 Task: Add an event with the title Training Session: Change Management and Resilience Skills in the Workplace, date '2024/03/20', time 8:50 AM to 10:50 AMand add a description: Throughout the event, participants will have access to designated networking areas, where they can connect with fellow professionals, exchange business cards, and engage in meaningful discussions. These areas may include themed discussion tables, interactive activities, or open networking spaces, ensuring a diverse range of networking opportunities.Select event color  Tomato . Add location for the event as: 987 Jeronimos Monastery, Lisbon, Portugal, logged in from the account softage.5@softage.netand send the event invitation to softage.2@softage.net and softage.3@softage.net. Set a reminder for the event Daily
Action: Mouse moved to (94, 129)
Screenshot: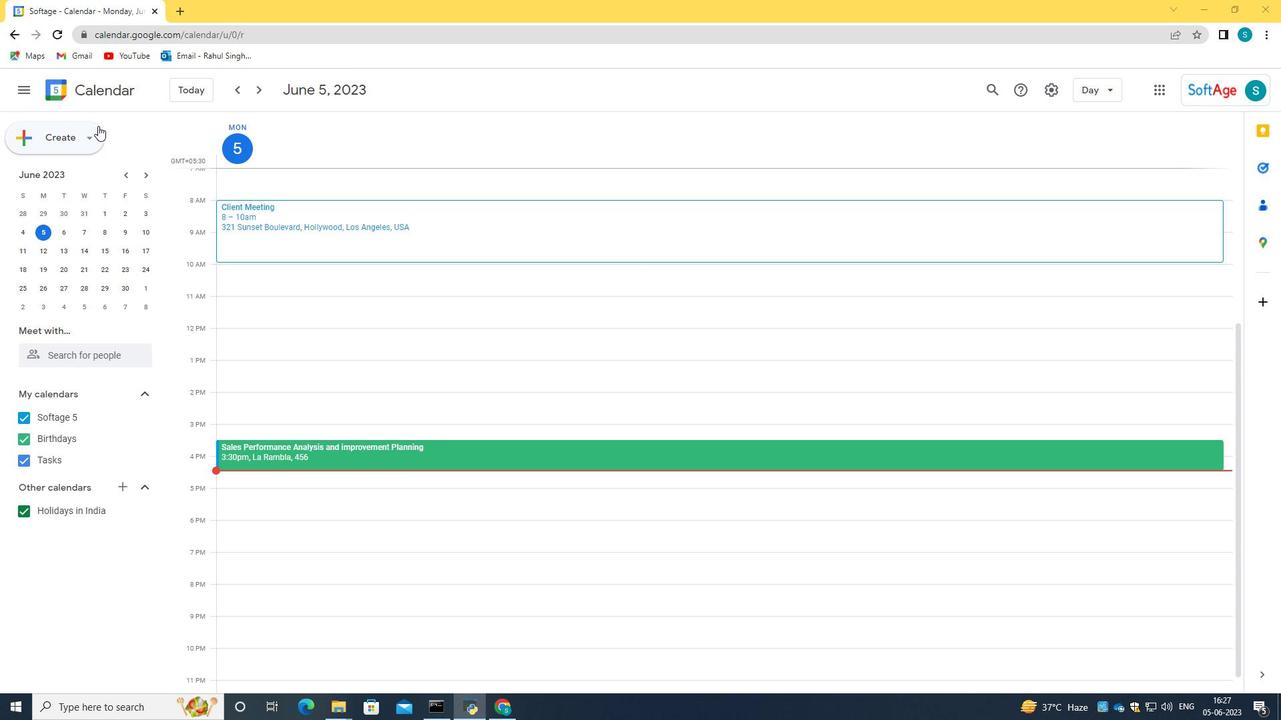 
Action: Mouse pressed left at (94, 129)
Screenshot: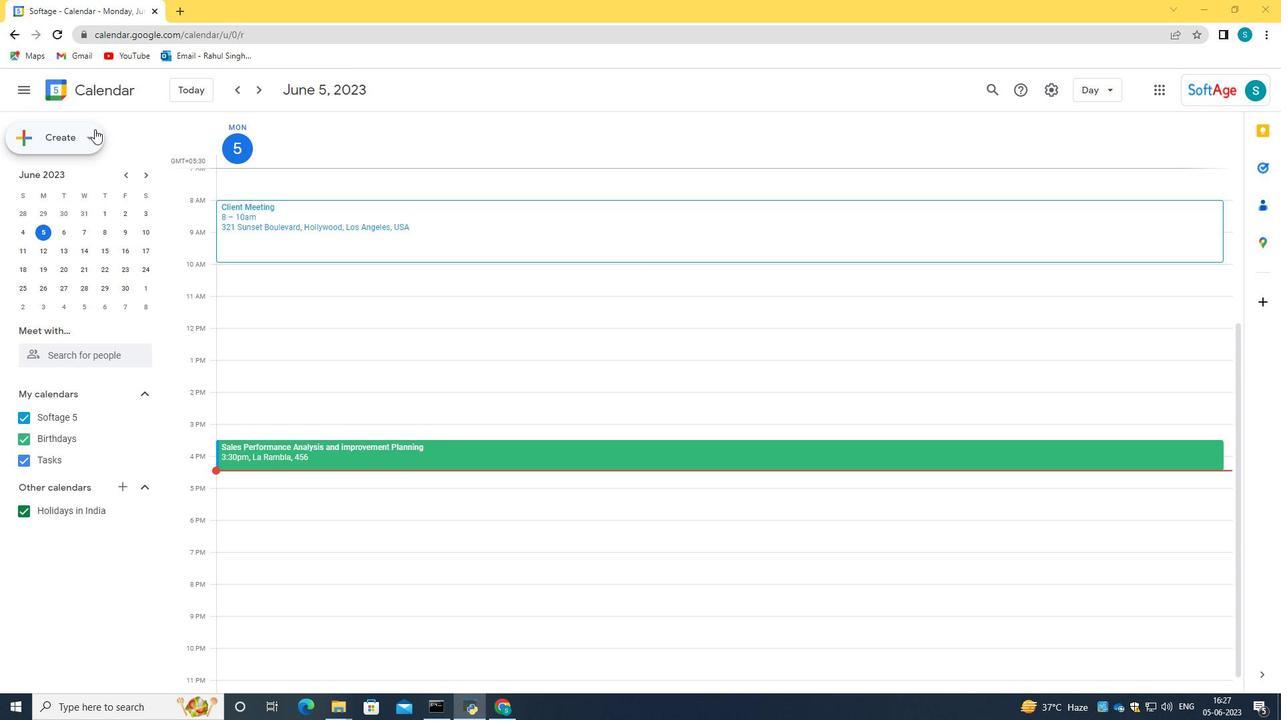 
Action: Mouse moved to (82, 182)
Screenshot: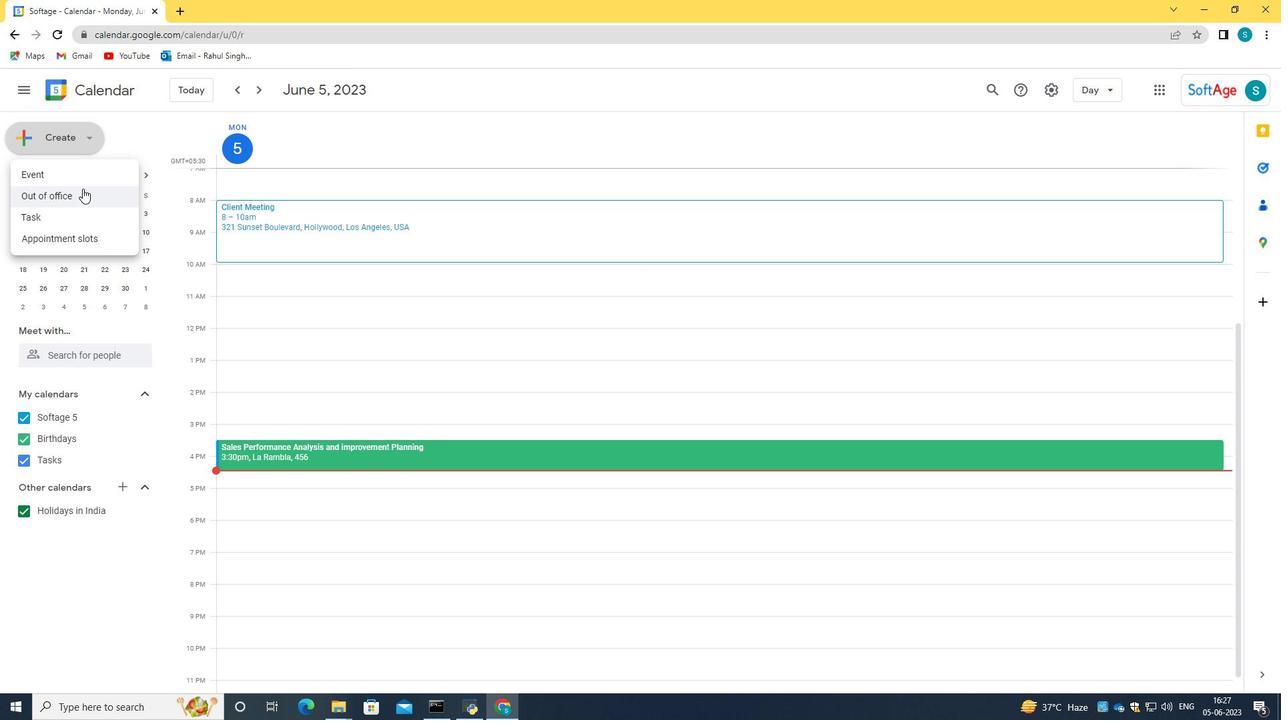 
Action: Mouse pressed left at (82, 182)
Screenshot: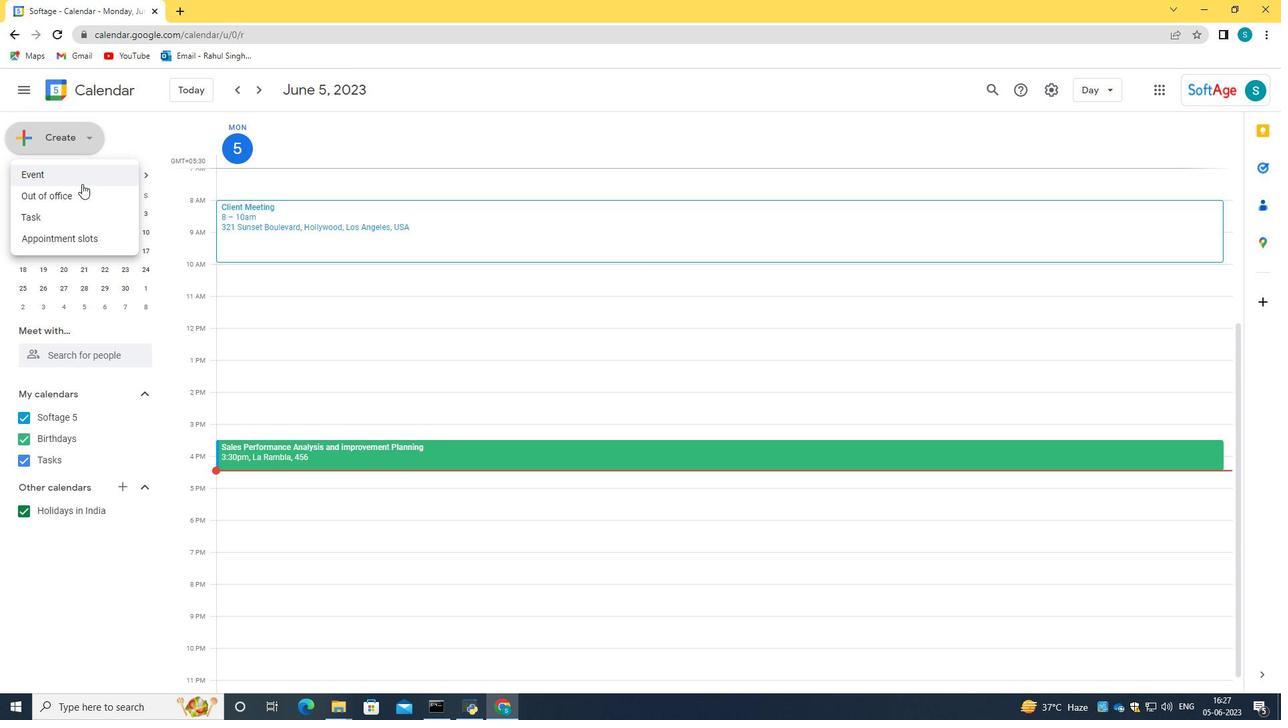 
Action: Mouse moved to (767, 535)
Screenshot: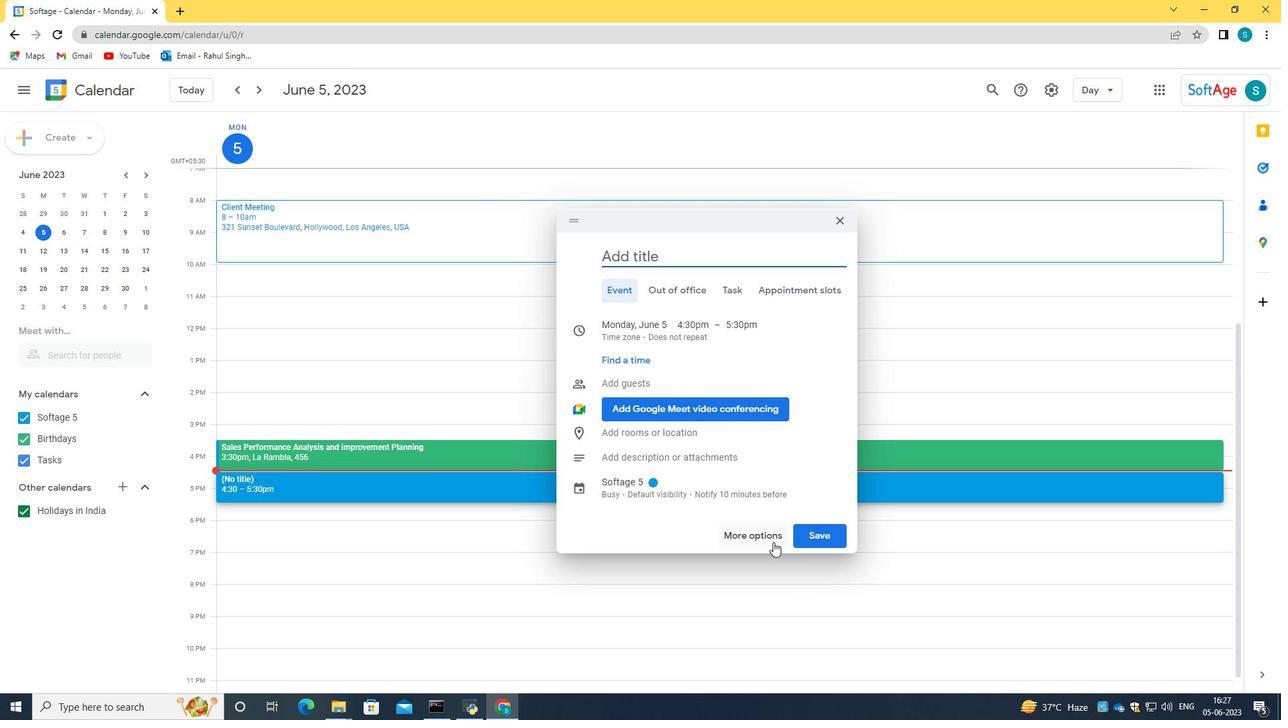 
Action: Mouse pressed left at (767, 535)
Screenshot: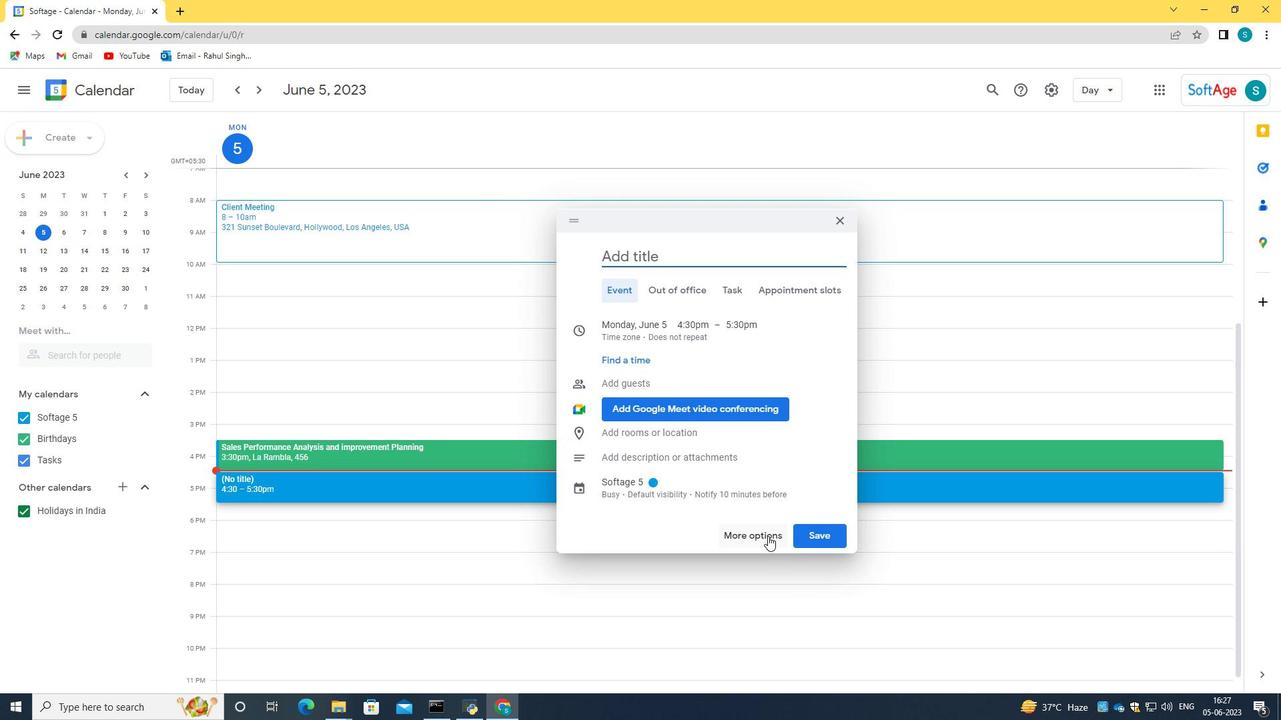 
Action: Mouse moved to (91, 90)
Screenshot: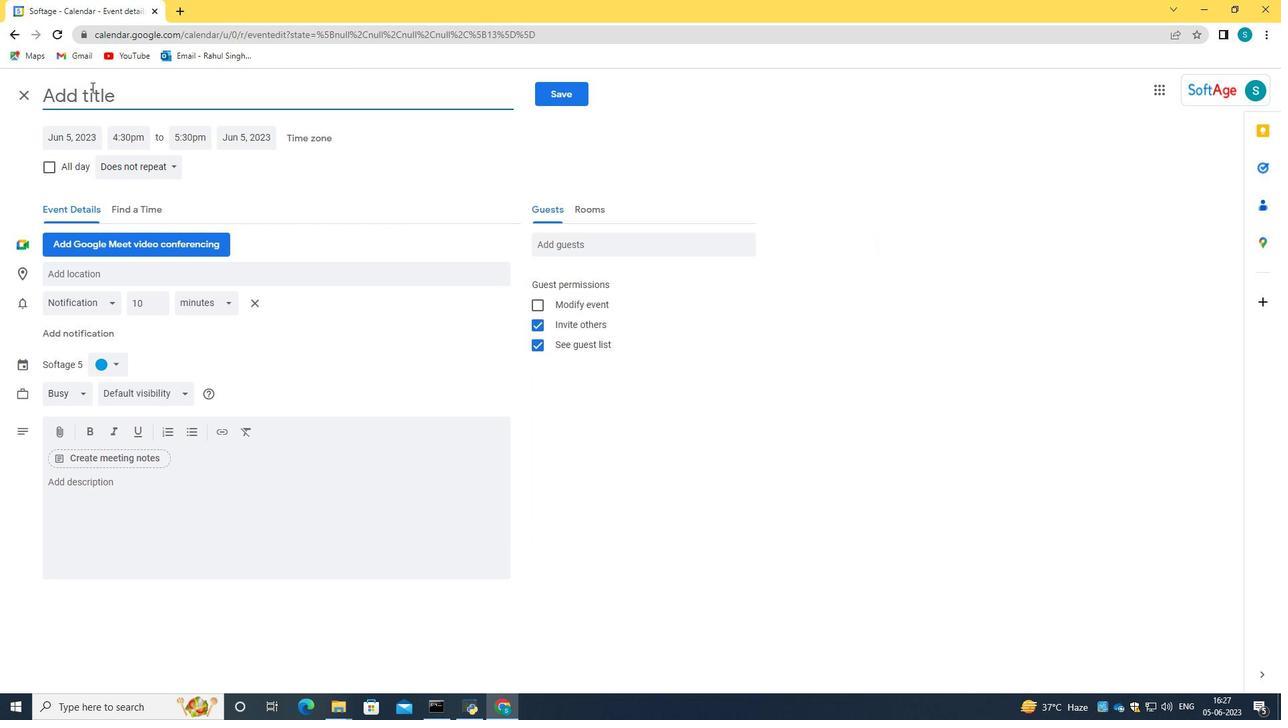 
Action: Mouse pressed left at (91, 90)
Screenshot: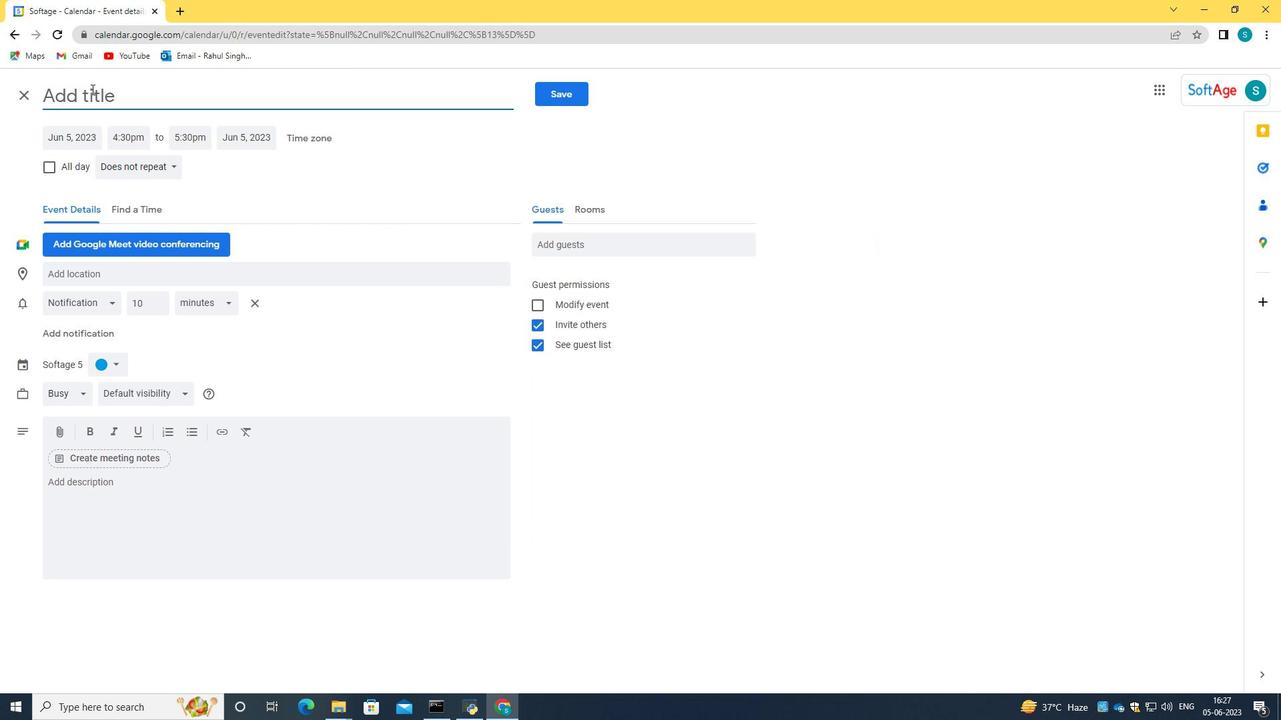 
Action: Key pressed <Key.caps_lock>T<Key.caps_lock>raining<Key.space><Key.caps_lock>S<Key.caps_lock>ession<Key.shift_r>:<Key.space><Key.space><Key.caps_lock>C<Key.caps_lock>hange<Key.space><Key.caps_lock>M<Key.caps_lock>anagement<Key.space>and<Key.space><Key.caps_lock>R<Key.caps_lock>esilience<Key.space><Key.caps_lock>S<Key.caps_lock>kills<Key.space>in<Key.space>the<Key.space><Key.caps_lock>M<Key.caps_lock><Key.backspace><Key.caps_lock>W<Key.caps_lock>orkplace<Key.tab><Key.tab>2024/03/20<Key.tab>08<Key.shift_r>:50<Key.space>am<Key.tab>10<Key.shift_r>:50<Key.space>am<Key.tab><Key.tab>
Screenshot: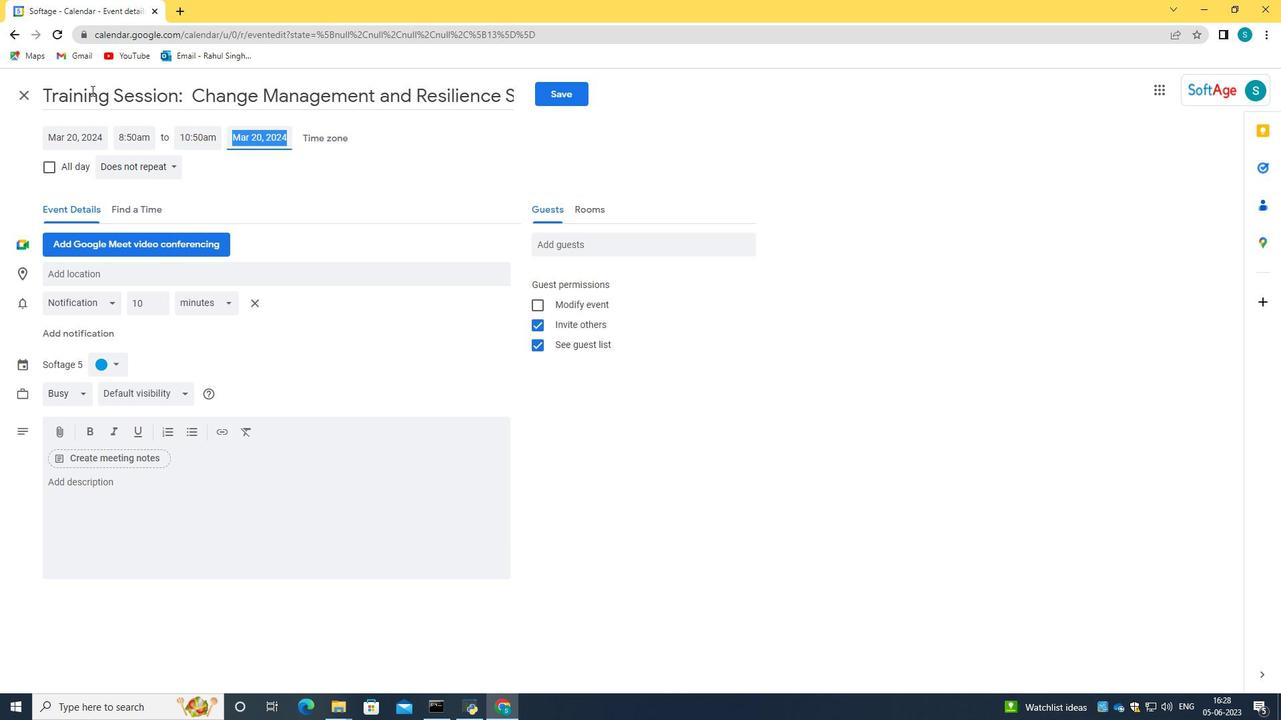 
Action: Mouse moved to (174, 523)
Screenshot: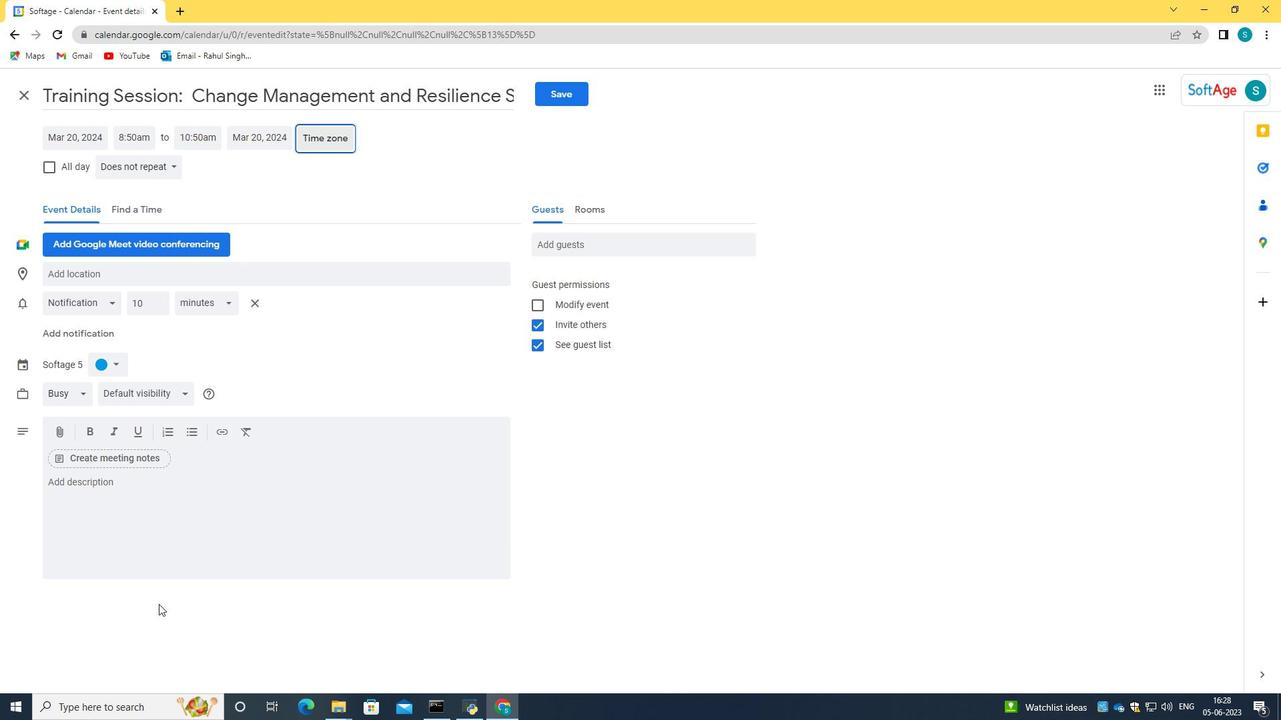 
Action: Mouse pressed left at (174, 523)
Screenshot: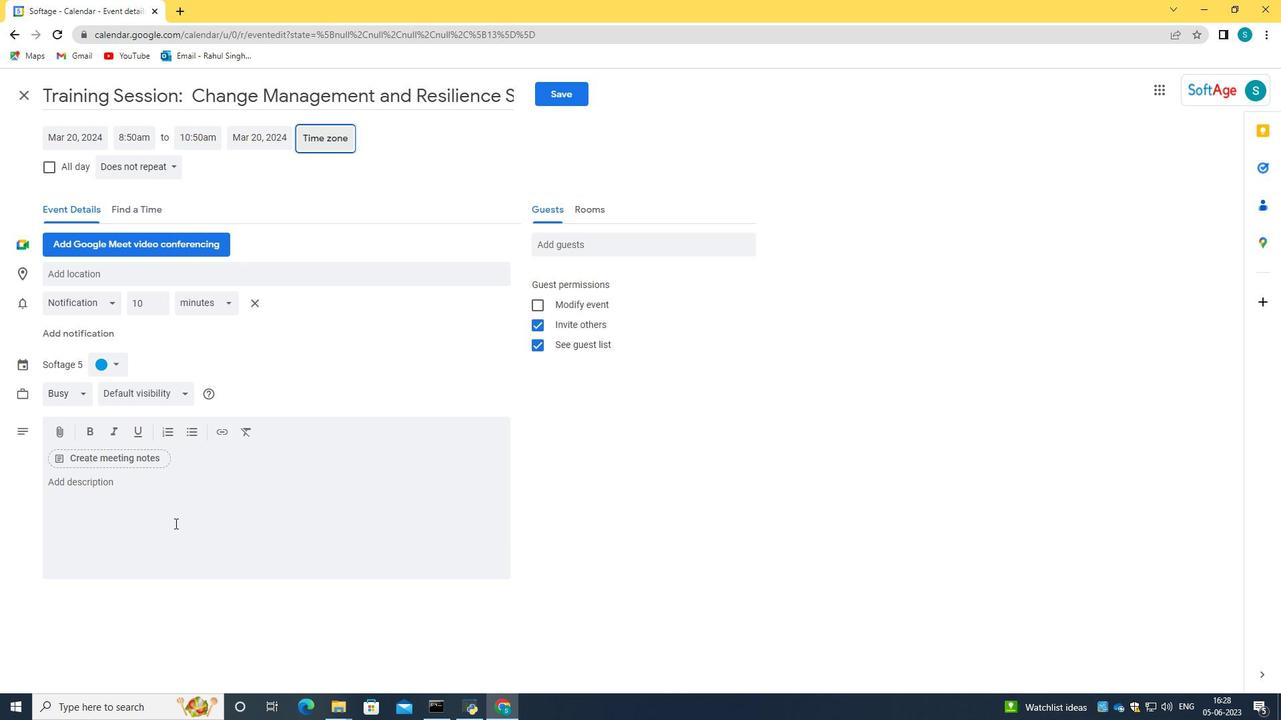 
Action: Key pressed <Key.caps_lock>T<Key.caps_lock>hroughout<Key.space>the<Key.space>event<Key.space>,<Key.space>participants<Key.space>will<Key.space>have<Key.space>access<Key.space>to<Key.space>designated<Key.space>nett<Key.backspace>e<Key.backspace>working<Key.space>issur<Key.backspace>e<Key.backspace><Key.backspace><Key.backspace><Key.backspace><Key.backspace>areas,<Key.space>where<Key.space>they<Key.space>can<Key.space>connect<Key.space>with<Key.space>fellow<Key.space>professional,<Key.space><Key.backspace><Key.backspace>s<Key.space><Key.backspace>,<Key.space>exchange<Key.space>business<Key.space>cards,<Key.backspace><Key.backspace>s,<Key.space>and<Key.space>engage<Key.space>in<Key.space>meaningfull<Key.space><Key.backspace><Key.backspace><Key.space>discussions.<Key.space><Key.caps_lock>T<Key.caps_lock>hese<Key.space>areas<Key.space>amy<Key.space><Key.backspace><Key.backspace><Key.backspace><Key.backspace>,<Key.backspace>may<Key.space>include<Key.space>themed<Key.space>discussion<Key.space>tables,<Key.space>interactive<Key.space>activie<Key.backspace>ties<Key.space>or<Key.space>open<Key.space>networking<Key.space>discussion<Key.backspace><Key.backspace><Key.backspace><Key.backspace><Key.backspace><Key.backspace><Key.backspace><Key.backspace><Key.backspace><Key.backspace>opportun<Key.backspace><Key.backspace><Key.backspace>tunities.
Screenshot: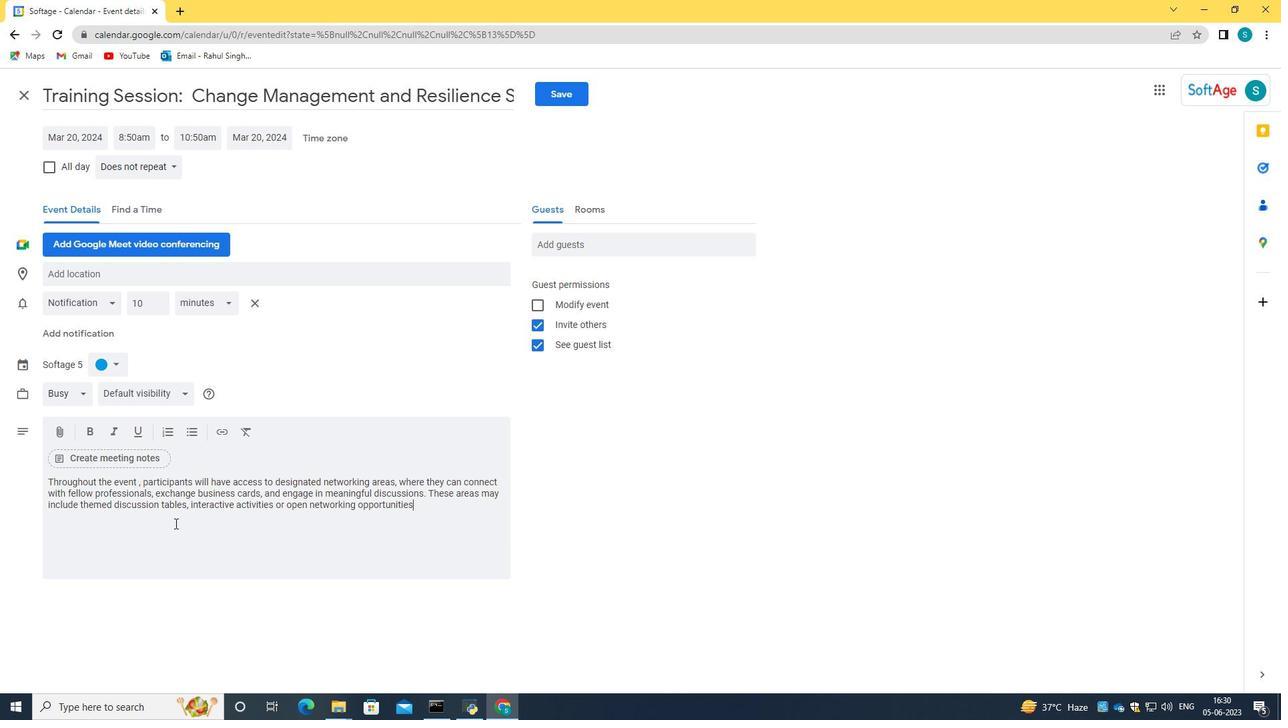 
Action: Mouse moved to (116, 365)
Screenshot: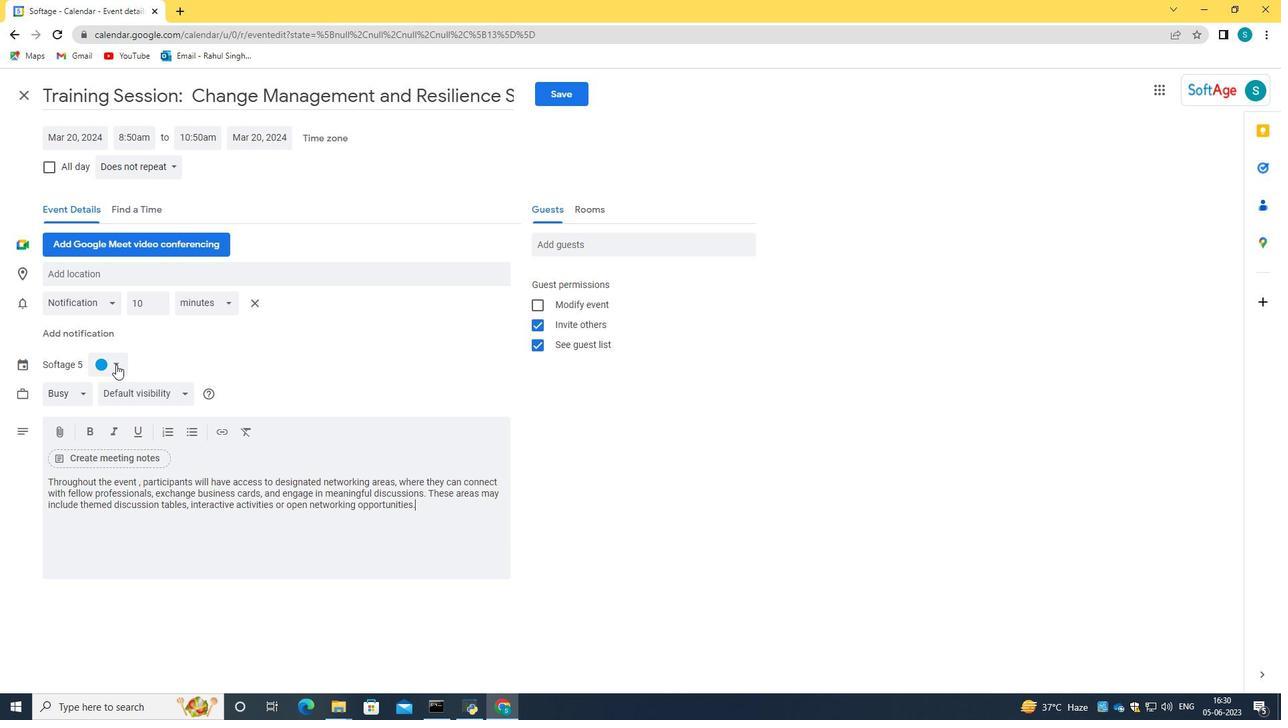 
Action: Mouse pressed left at (116, 365)
Screenshot: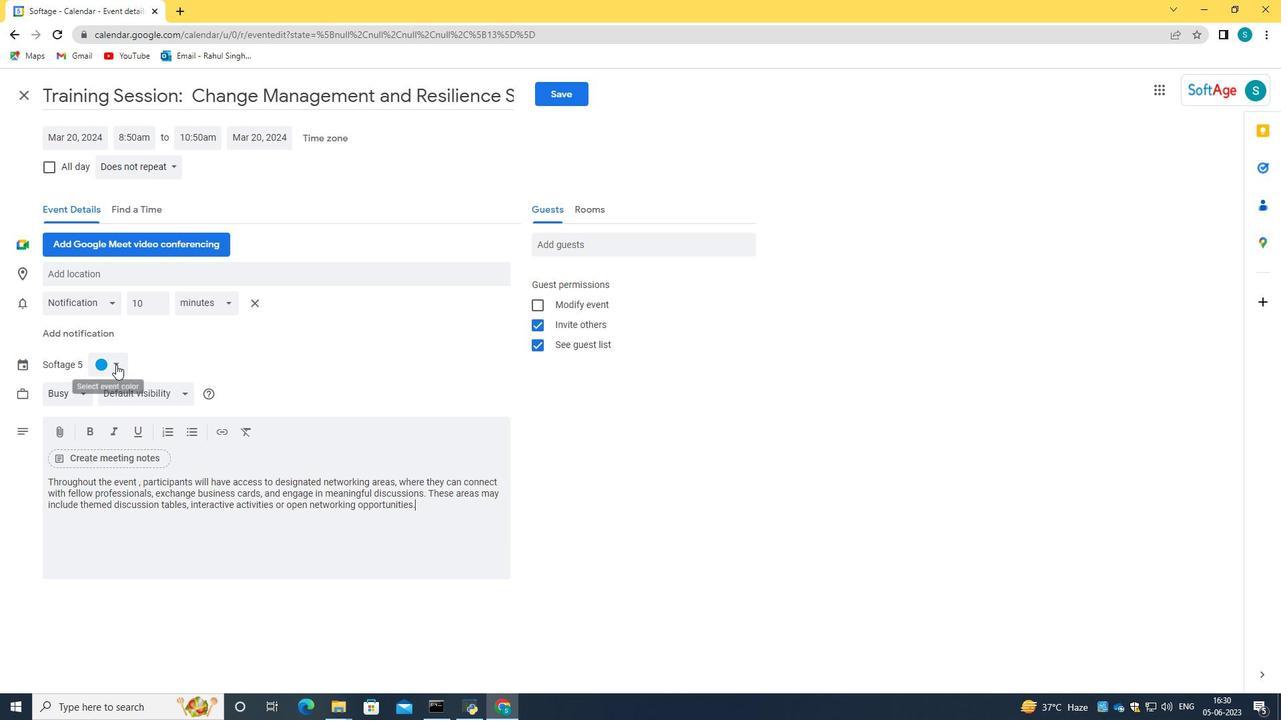 
Action: Mouse moved to (96, 368)
Screenshot: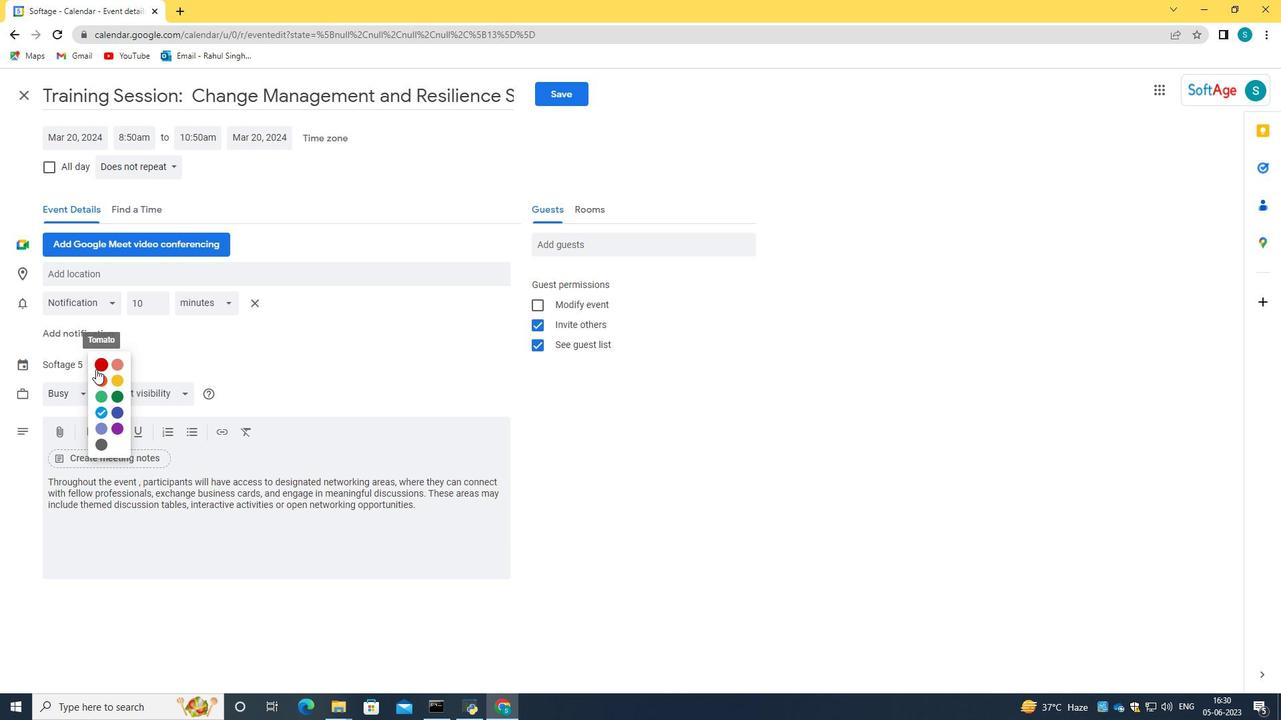
Action: Mouse pressed left at (96, 368)
Screenshot: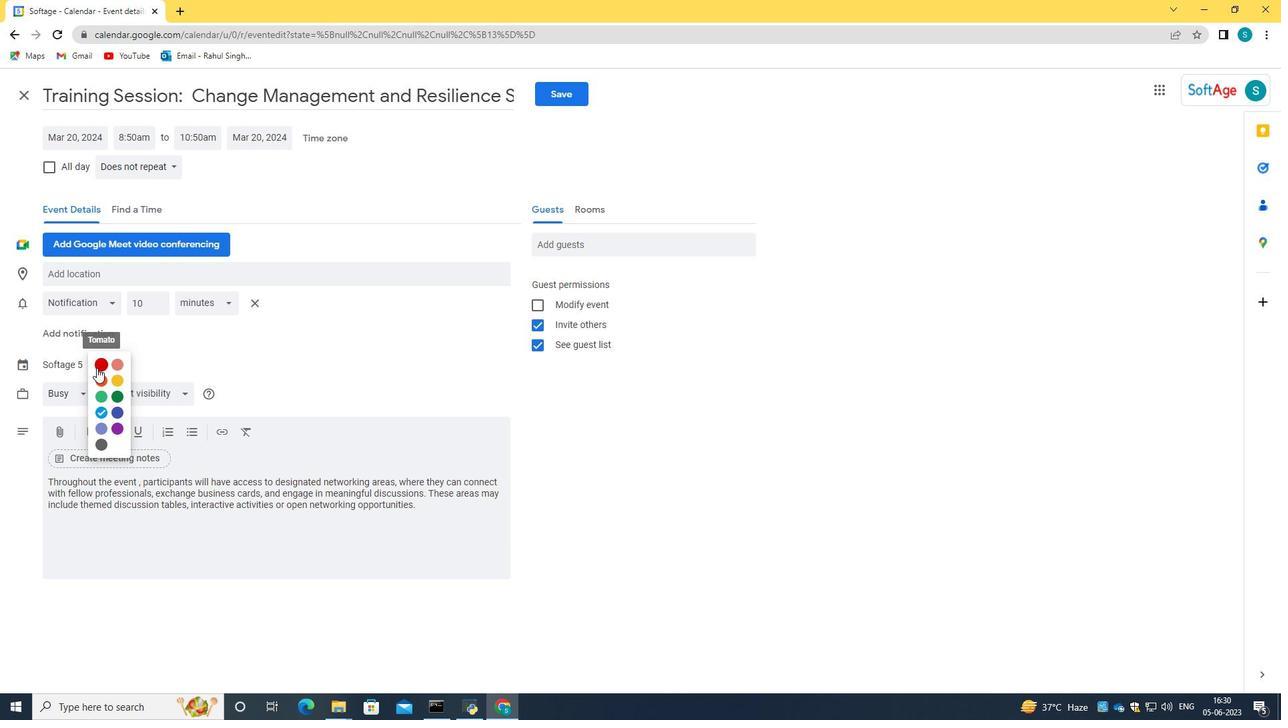 
Action: Mouse moved to (118, 274)
Screenshot: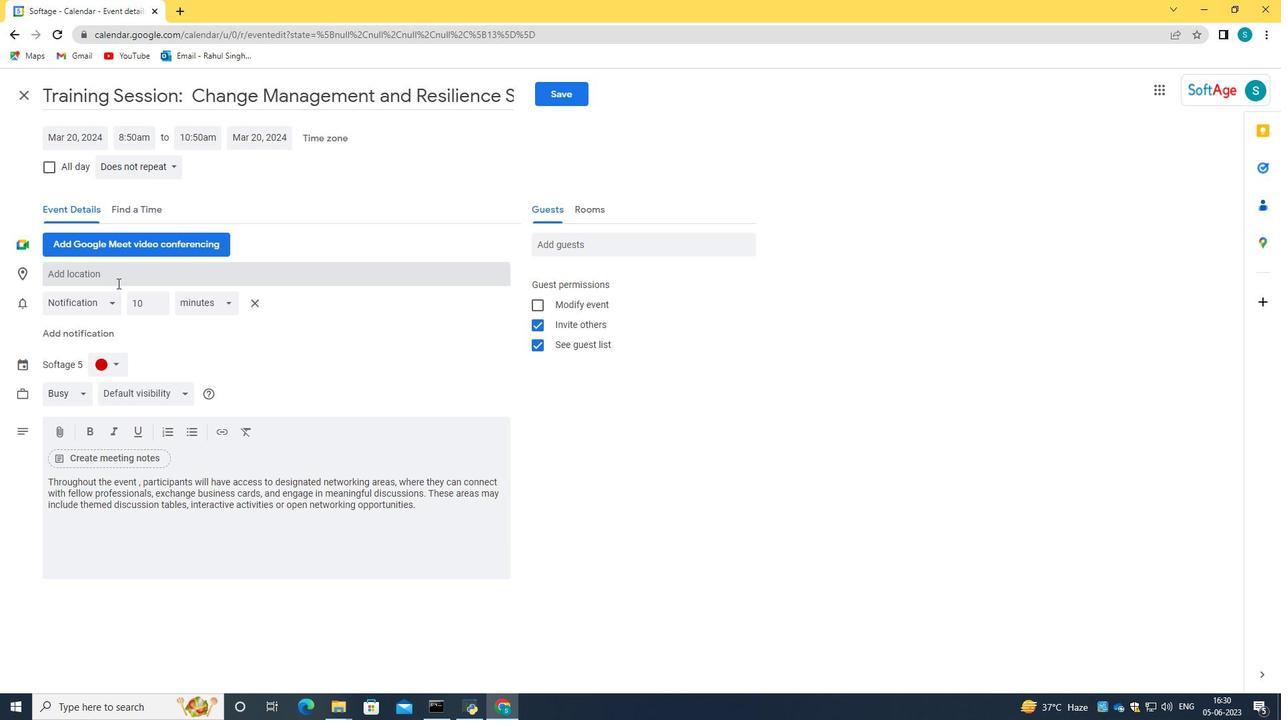 
Action: Mouse pressed left at (118, 274)
Screenshot: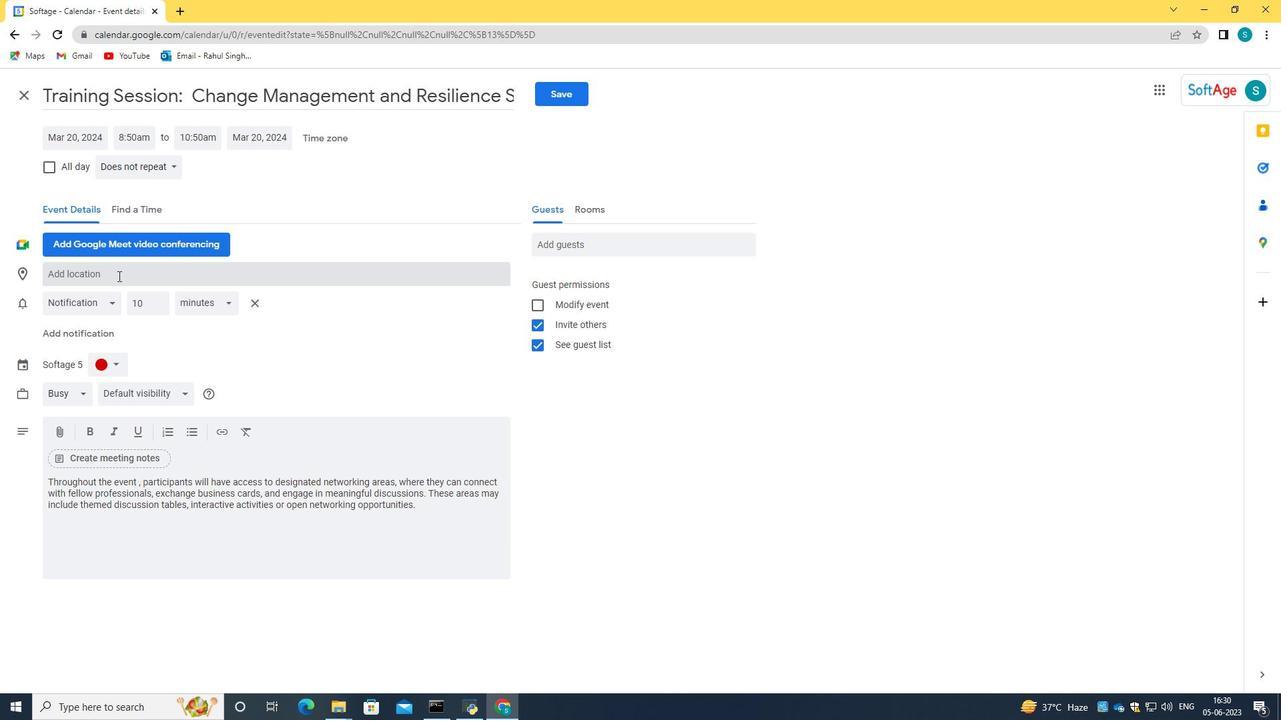 
Action: Key pressed 987<Key.space><Key.caps_lock>J<Key.caps_lock>eronimos<Key.space><Key.caps_lock>M<Key.caps_lock>onastery,<Key.space>l<Key.caps_lock><Key.caps_lock><Key.backspace><Key.caps_lock>L<Key.caps_lock>isbon,<Key.space>p<Key.caps_lock>ORTUGA<Key.backspace><Key.backspace><Key.backspace><Key.backspace><Key.backspace><Key.backspace><Key.backspace>P<Key.caps_lock>ortugal
Screenshot: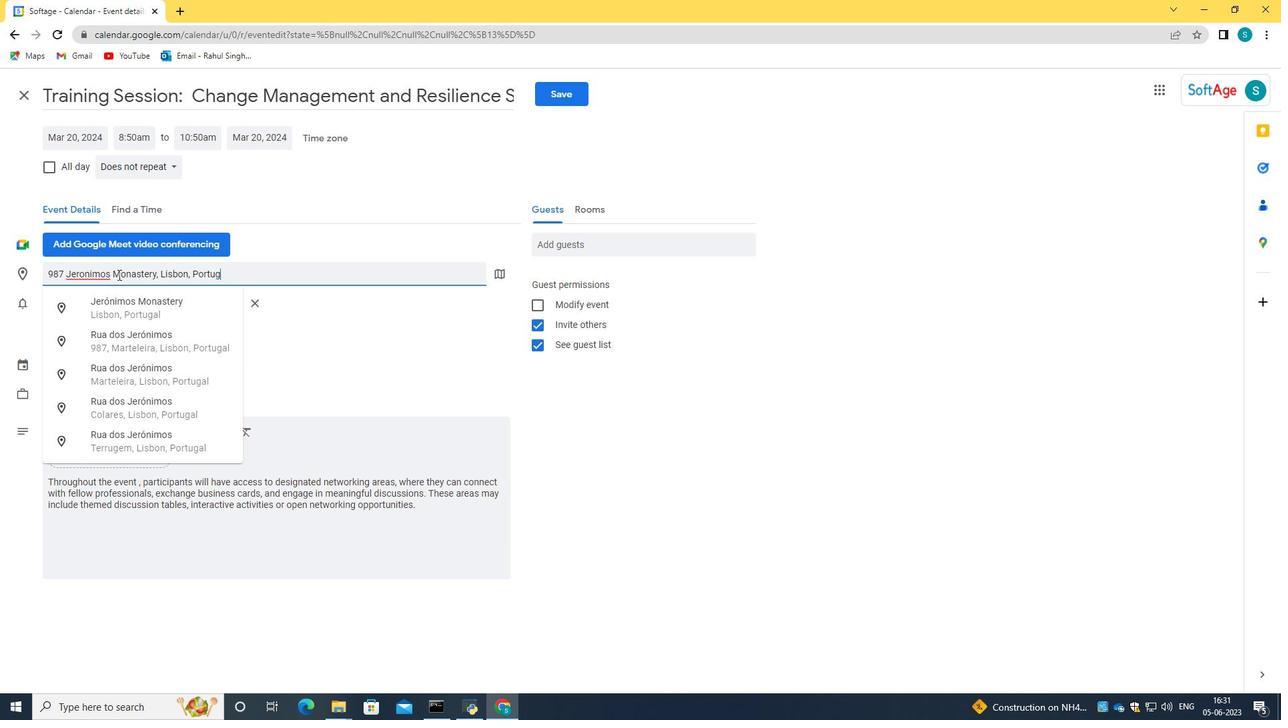 
Action: Mouse scrolled (118, 275) with delta (0, 0)
Screenshot: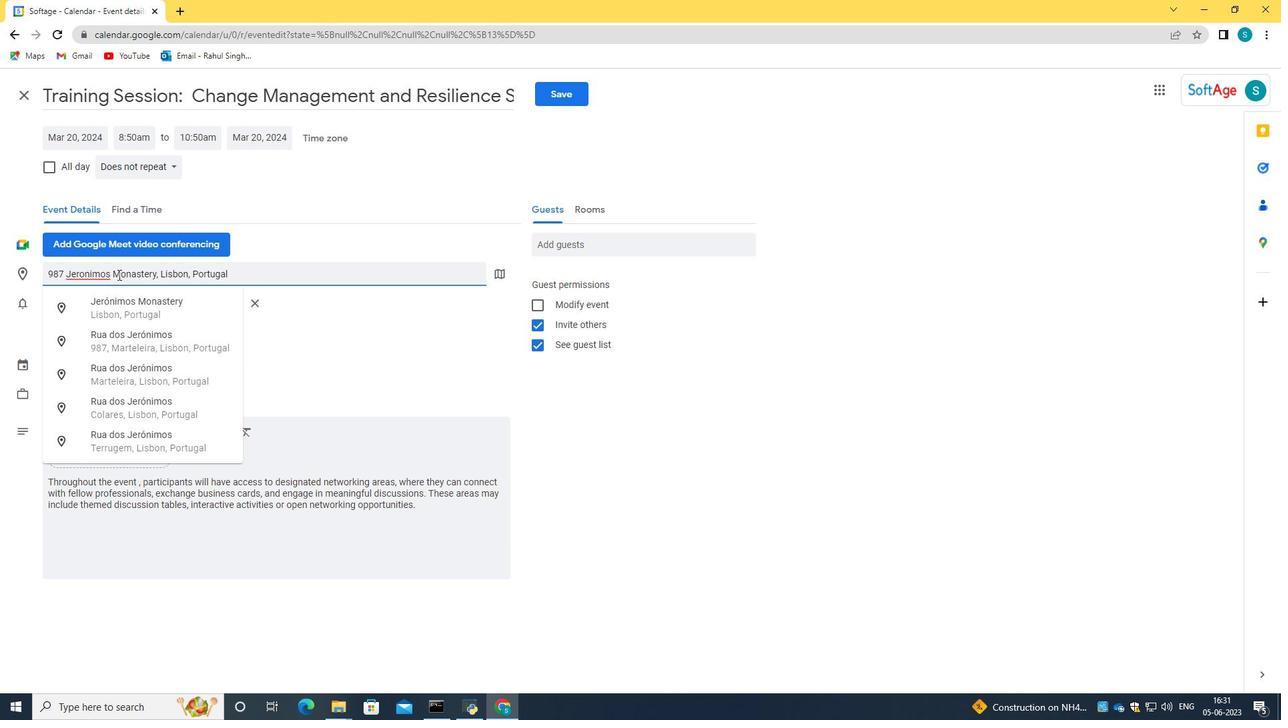 
Action: Mouse moved to (244, 306)
Screenshot: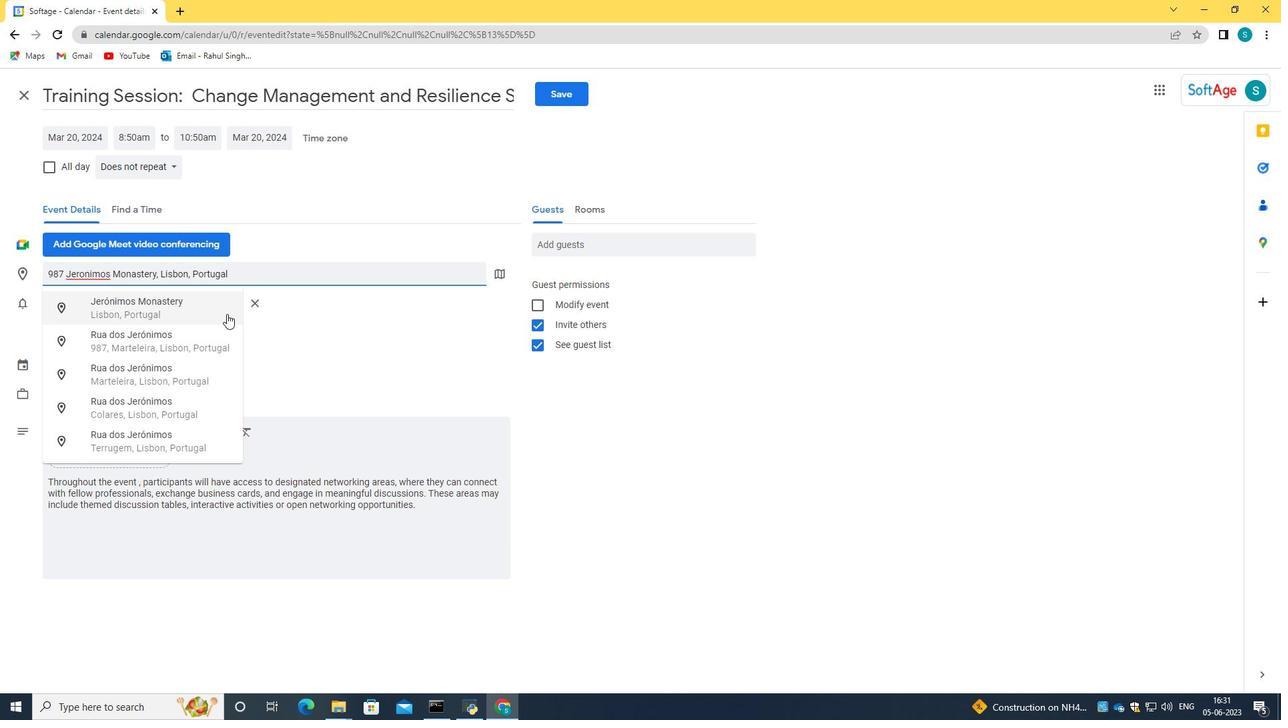 
Action: Key pressed <Key.enter>
Screenshot: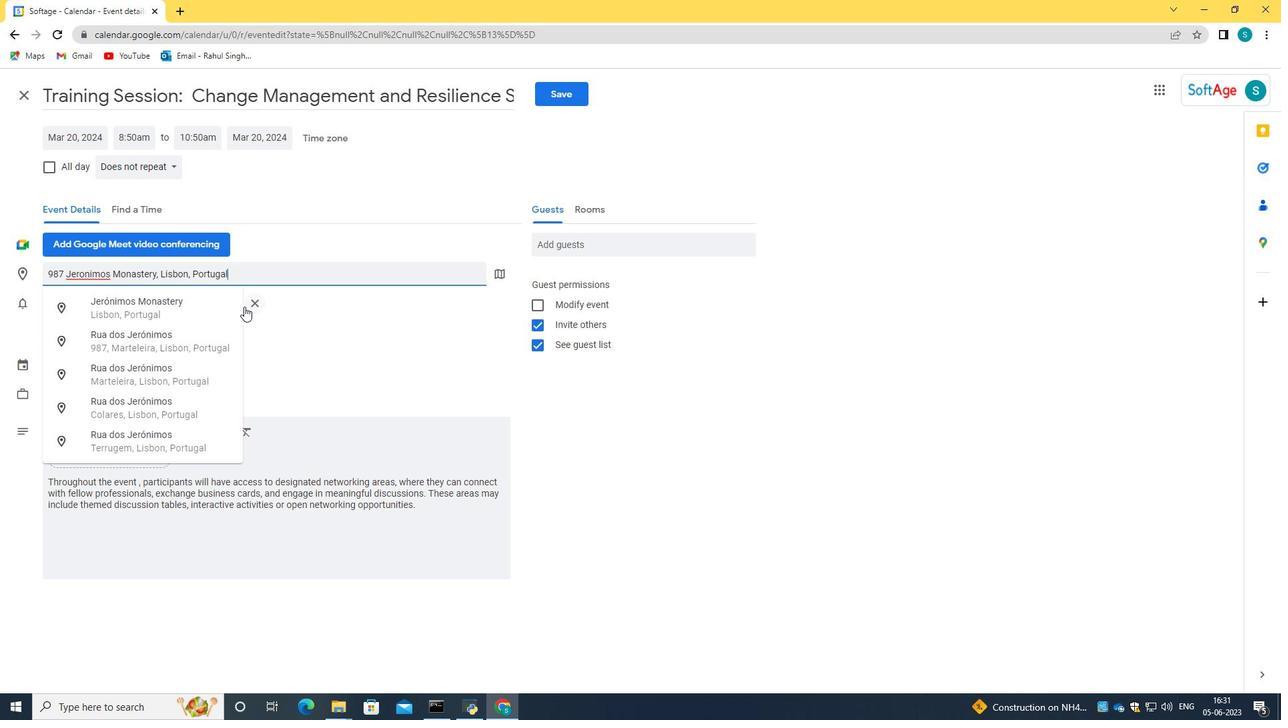 
Action: Mouse moved to (582, 252)
Screenshot: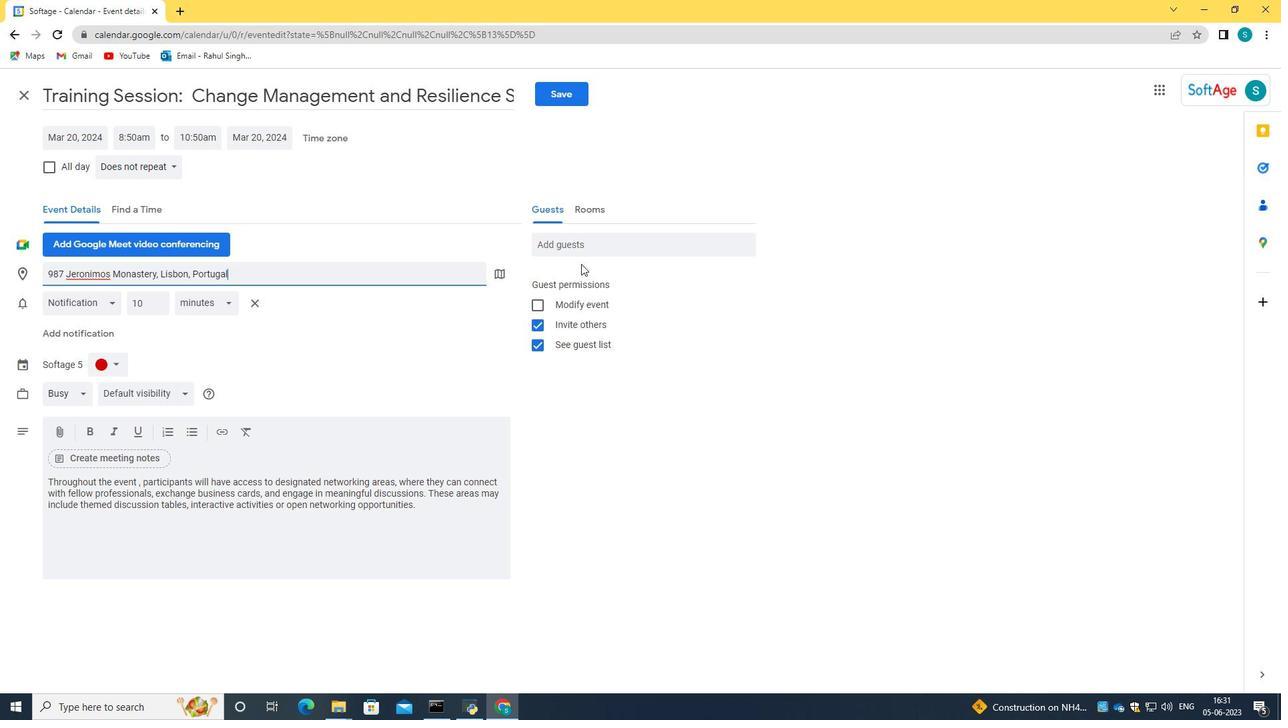 
Action: Mouse pressed left at (582, 252)
Screenshot: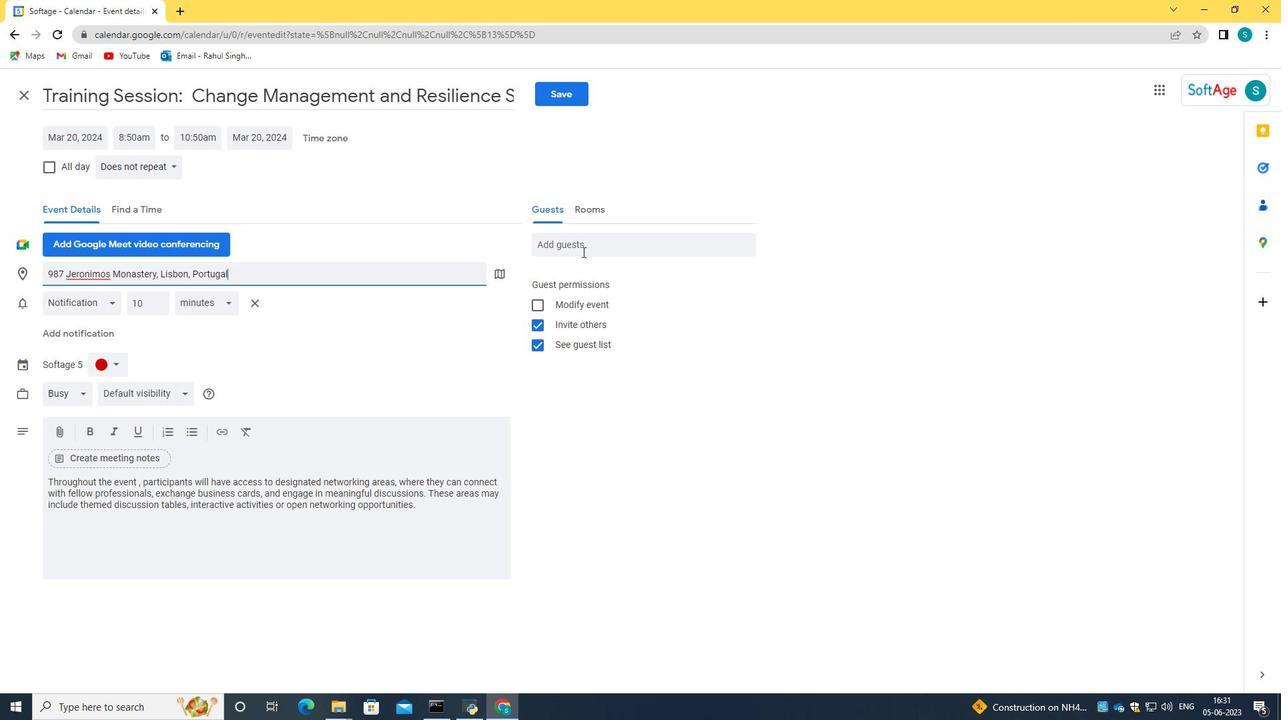 
Action: Key pressed <Key.caps_lock><Key.caps_lock>softage.2<Key.shift>@softage.net<Key.tab>softage.3<Key.shift>@softage.net
Screenshot: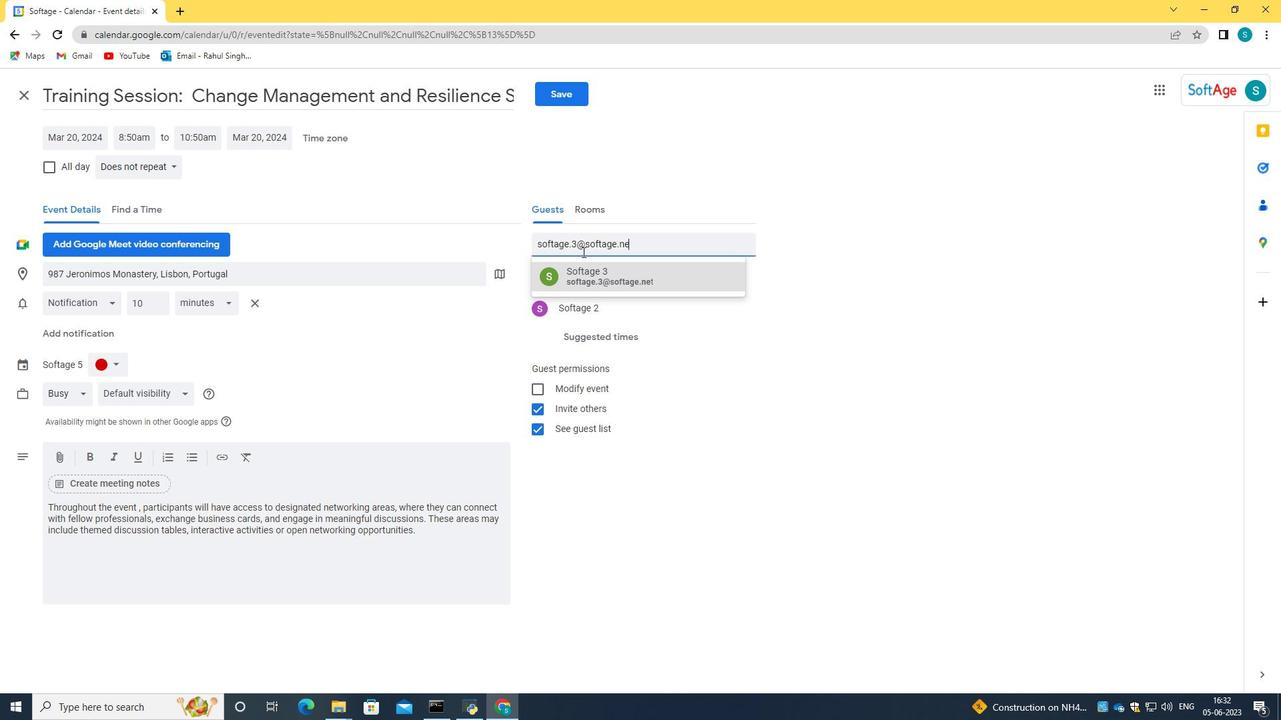 
Action: Mouse moved to (602, 269)
Screenshot: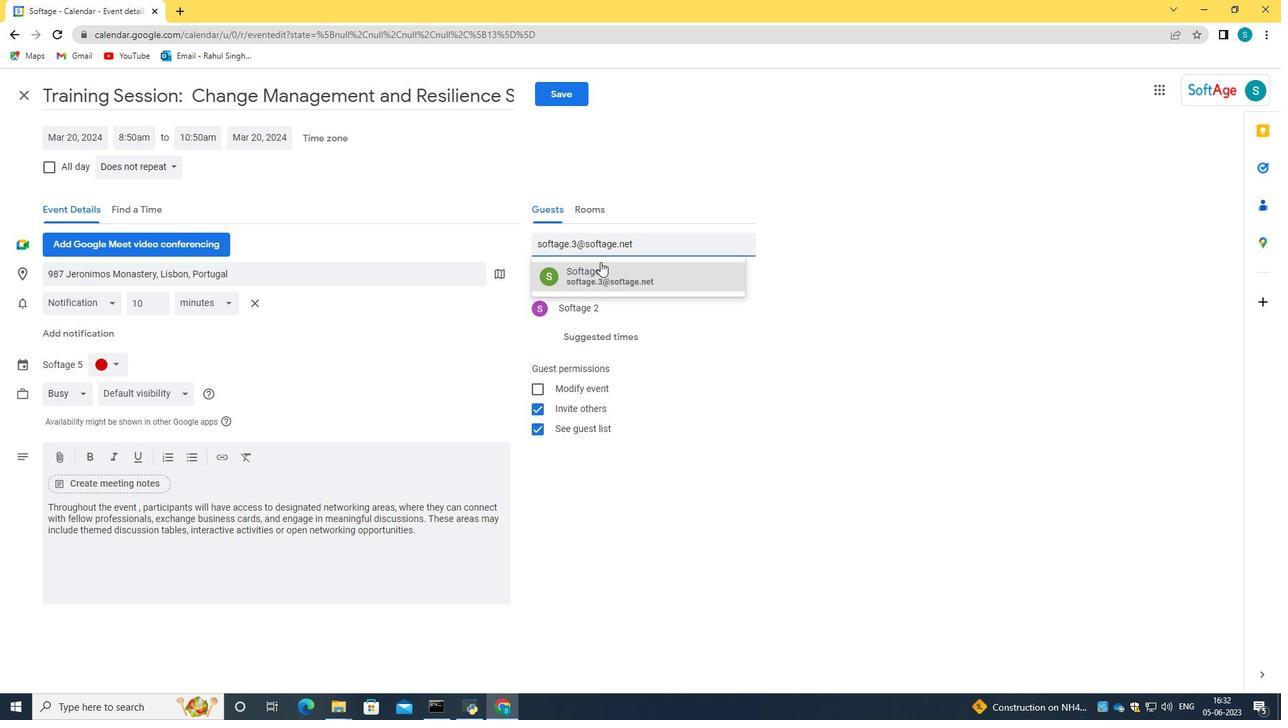 
Action: Mouse pressed left at (602, 269)
Screenshot: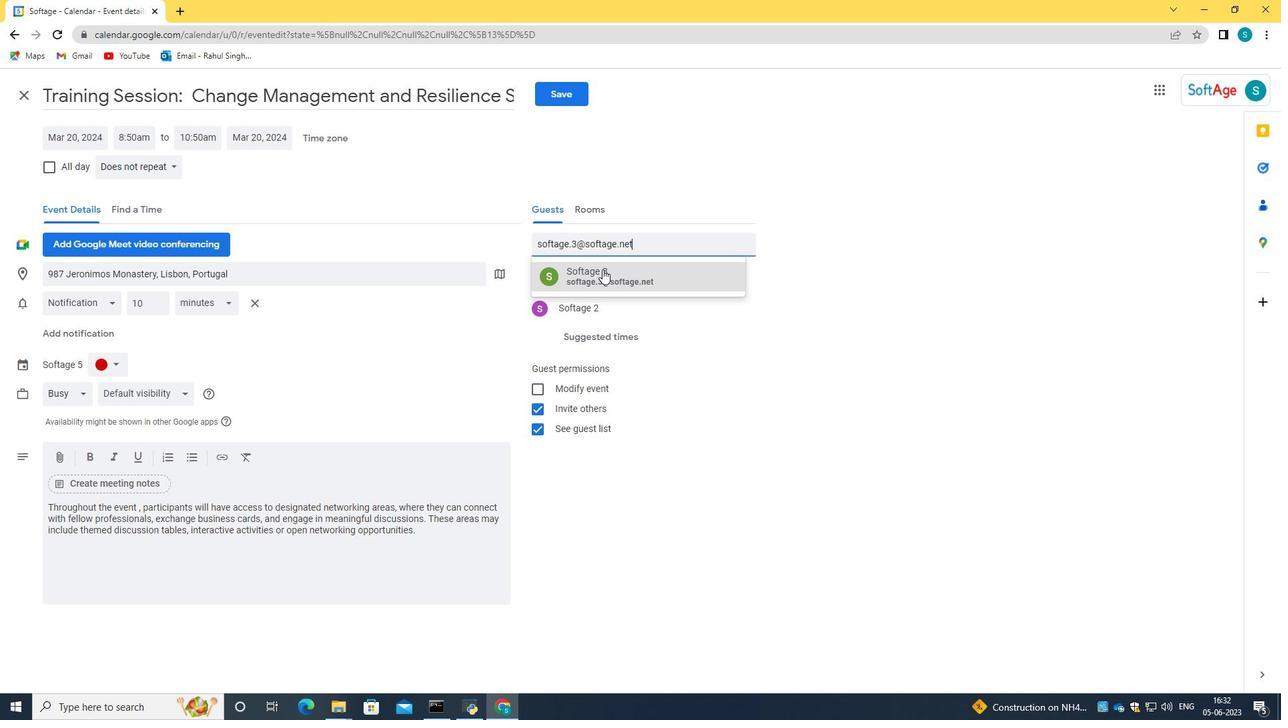 
Action: Mouse moved to (136, 168)
Screenshot: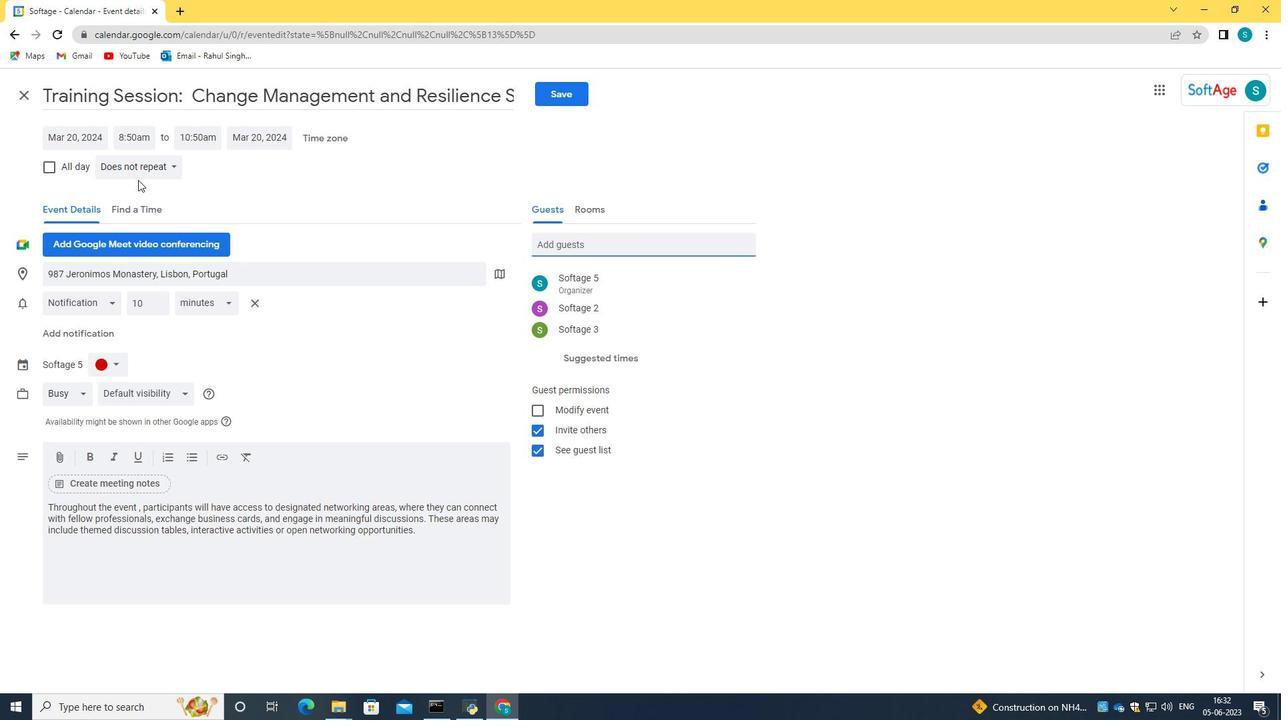 
Action: Mouse pressed left at (136, 168)
Screenshot: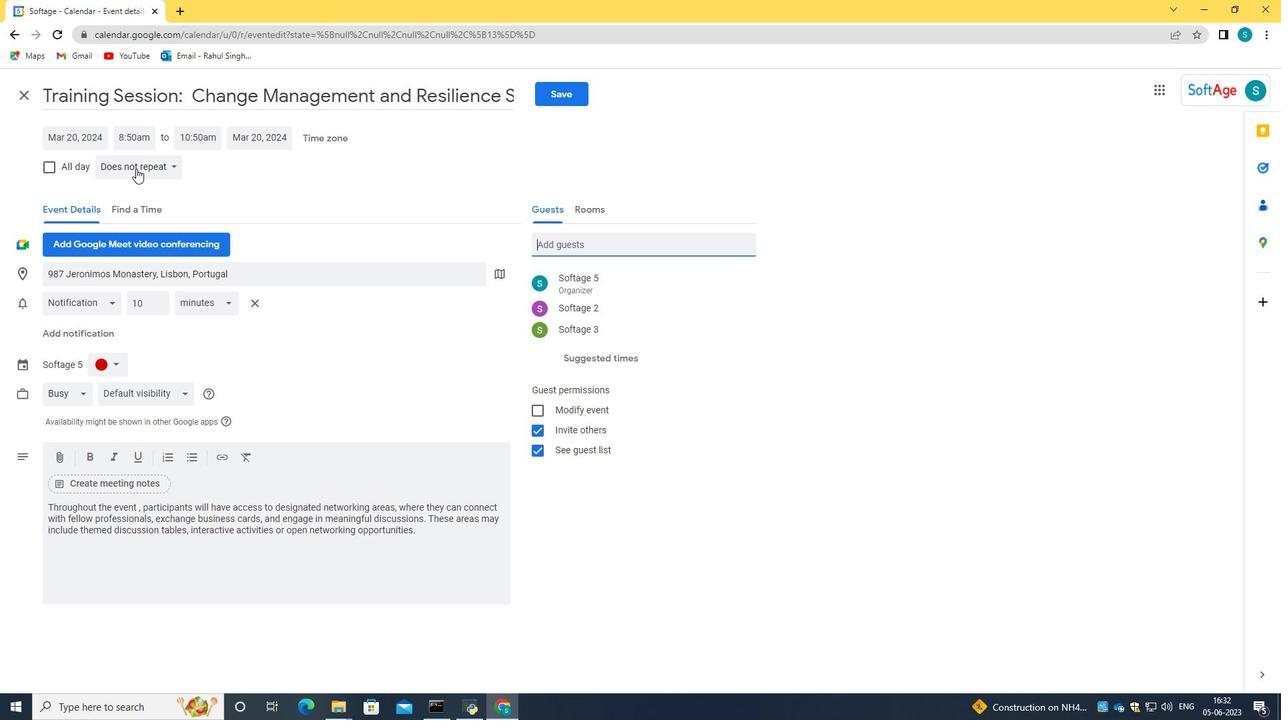 
Action: Mouse moved to (138, 188)
Screenshot: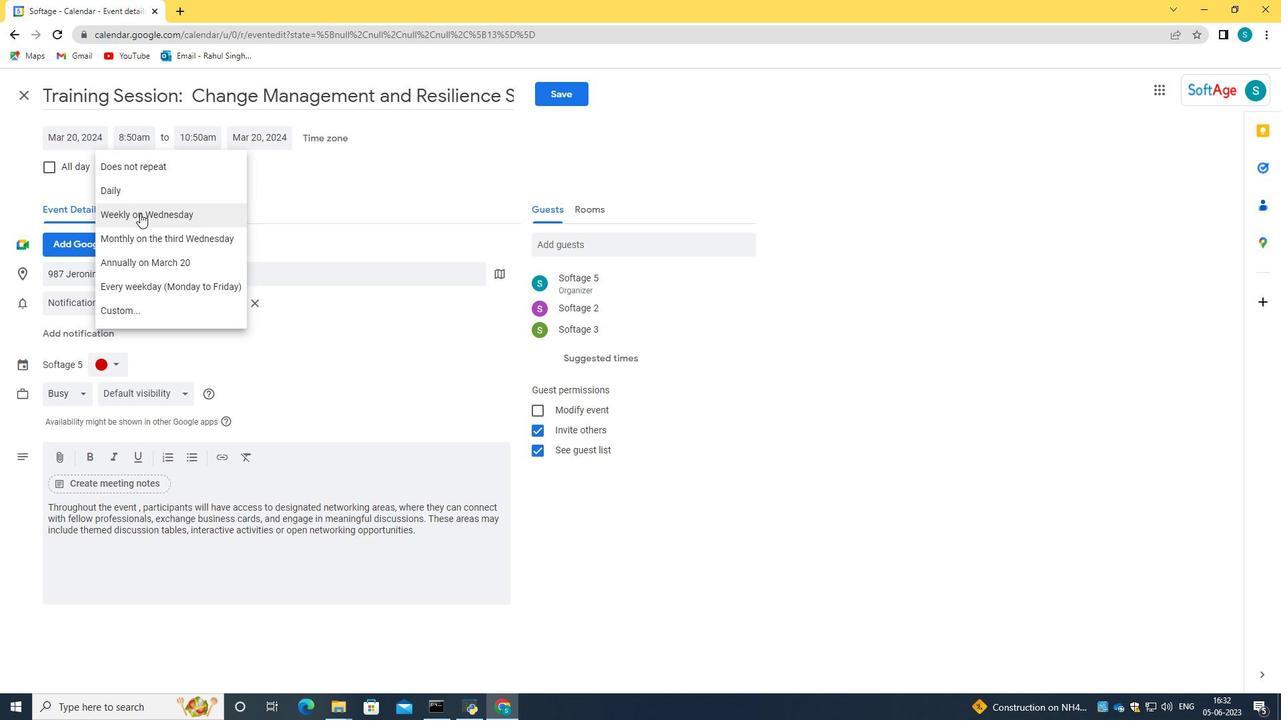 
Action: Mouse pressed left at (138, 188)
Screenshot: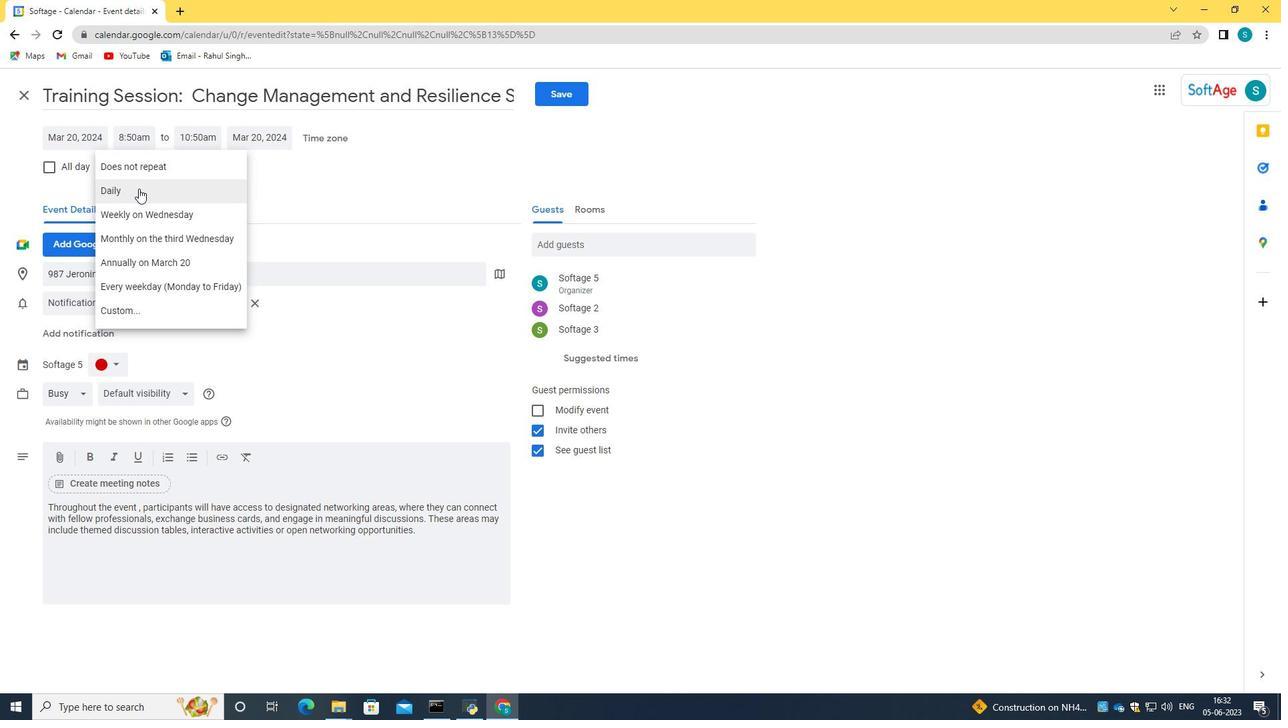 
Action: Mouse moved to (562, 93)
Screenshot: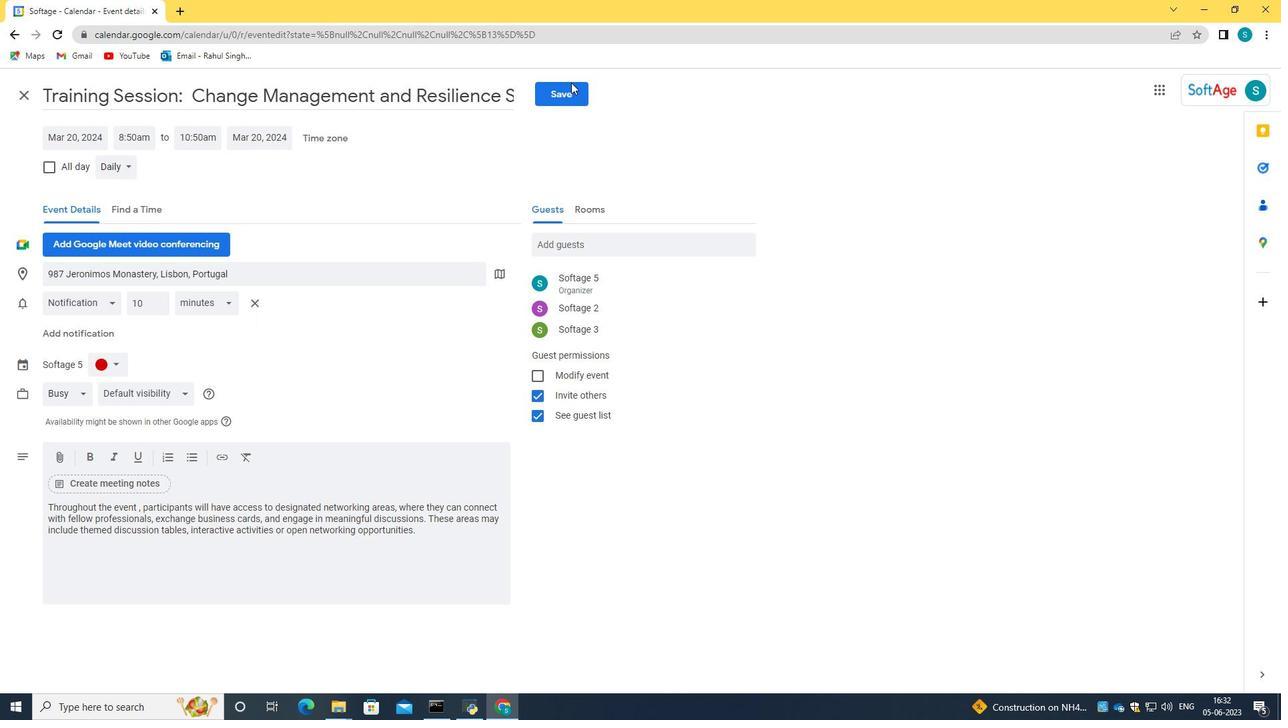 
Action: Mouse pressed left at (562, 93)
Screenshot: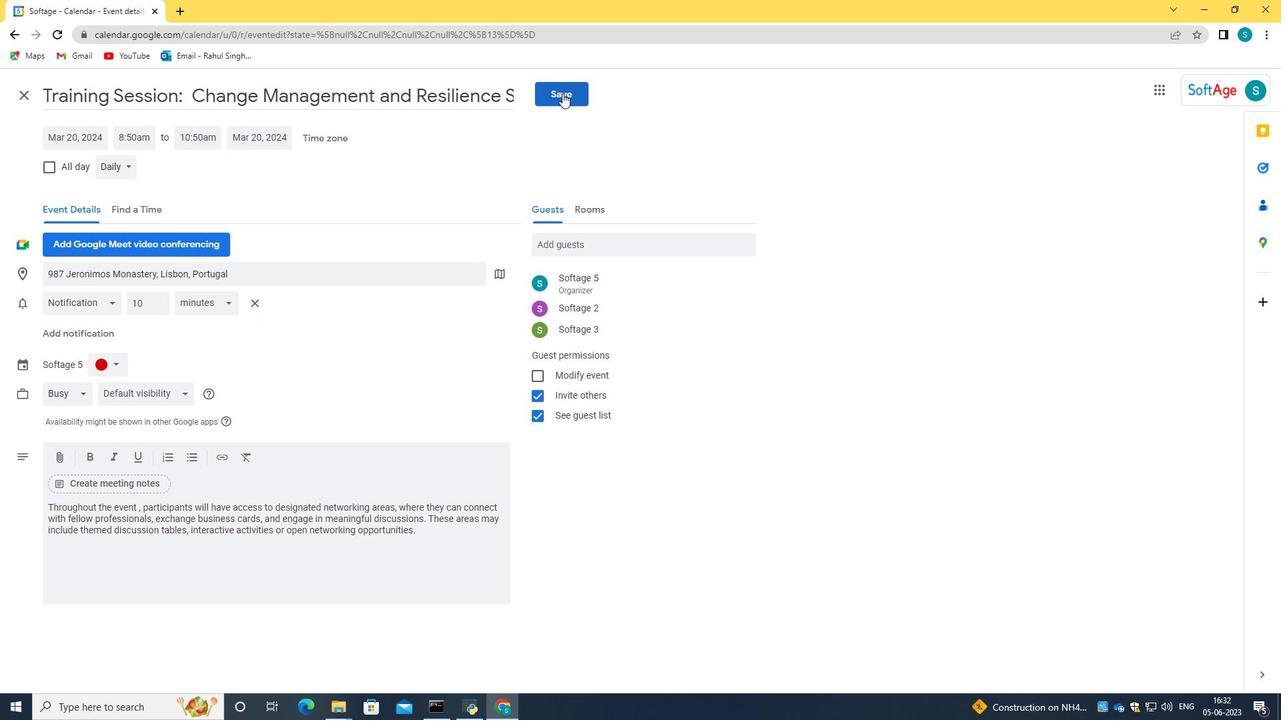 
Action: Mouse moved to (768, 409)
Screenshot: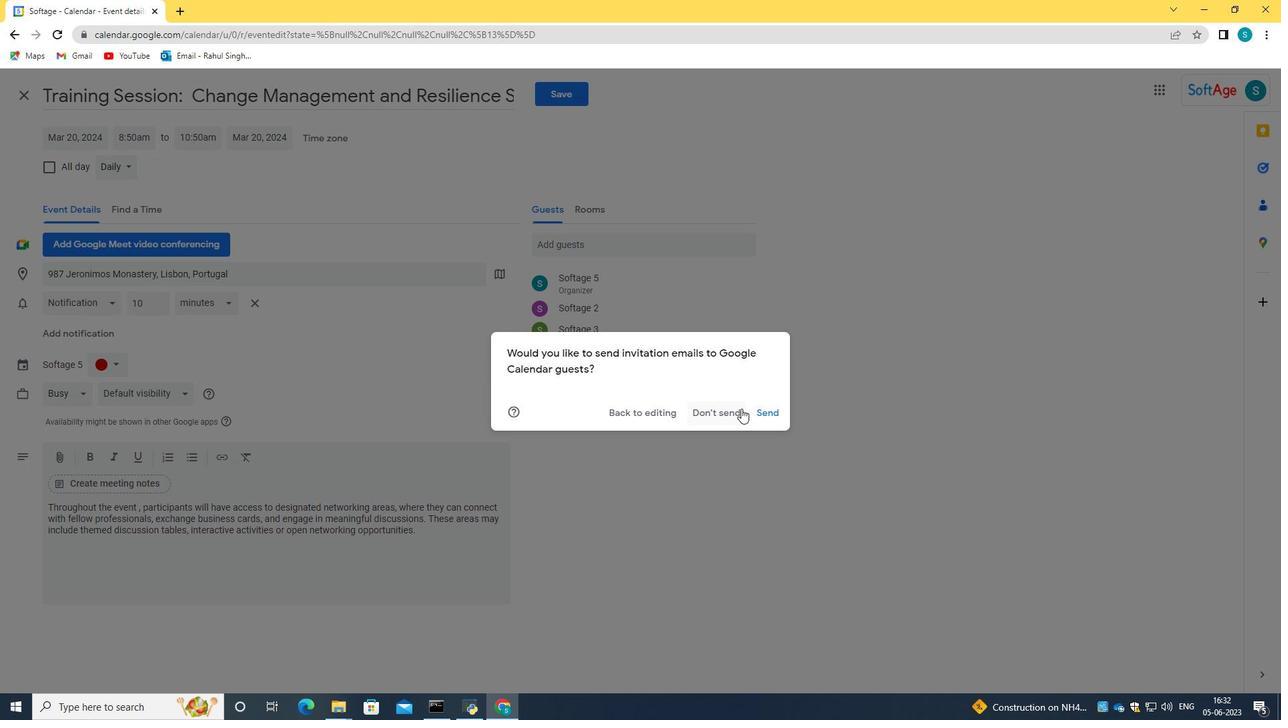 
Action: Mouse pressed left at (768, 409)
Screenshot: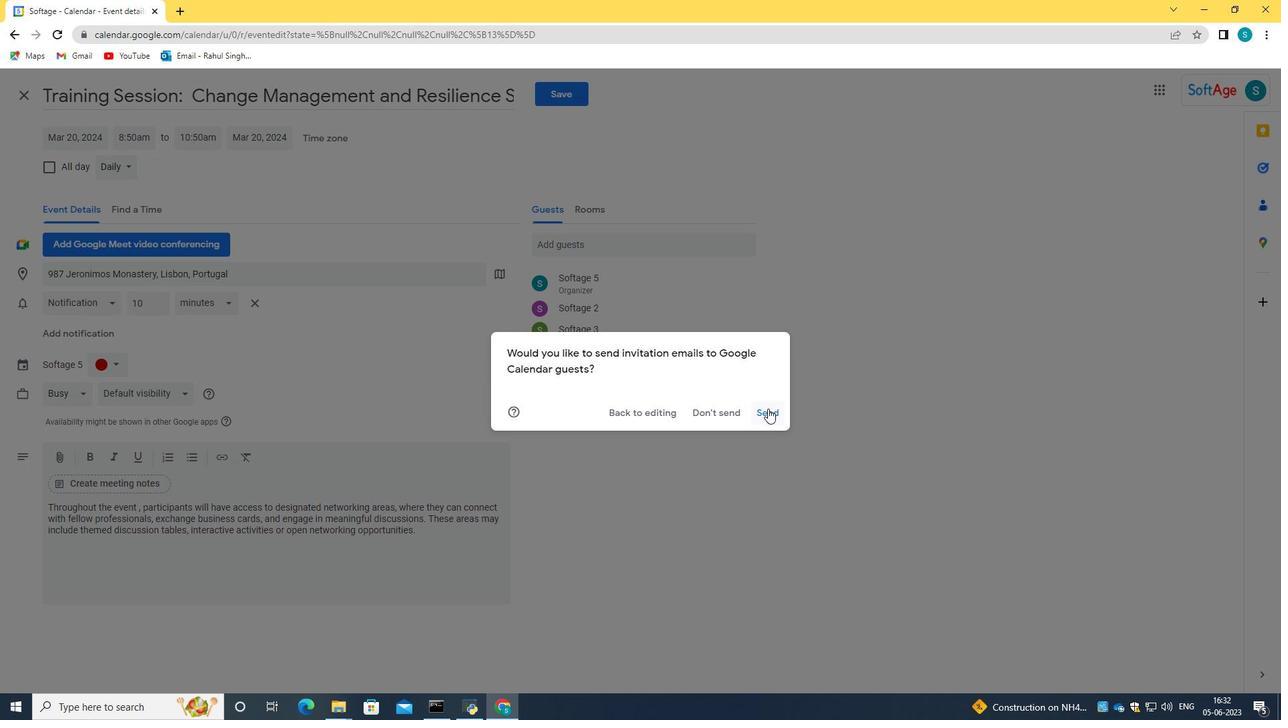
